 Task: Create a due date automation trigger when advanced on, the moment a card is due add fields without custom field "Resume" unchecked.
Action: Mouse pressed left at (920, 274)
Screenshot: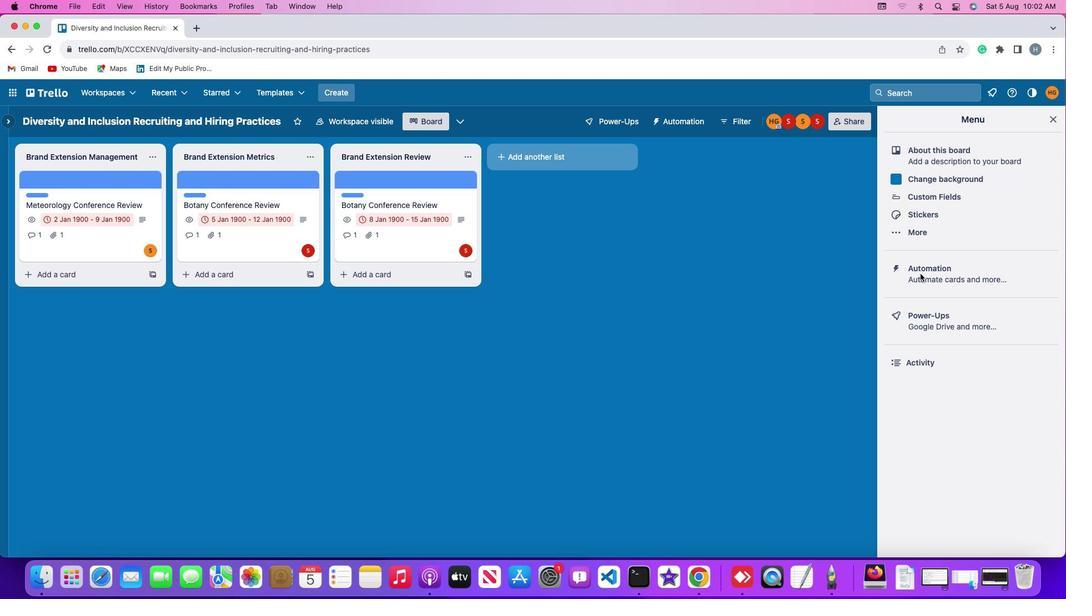 
Action: Mouse pressed left at (920, 274)
Screenshot: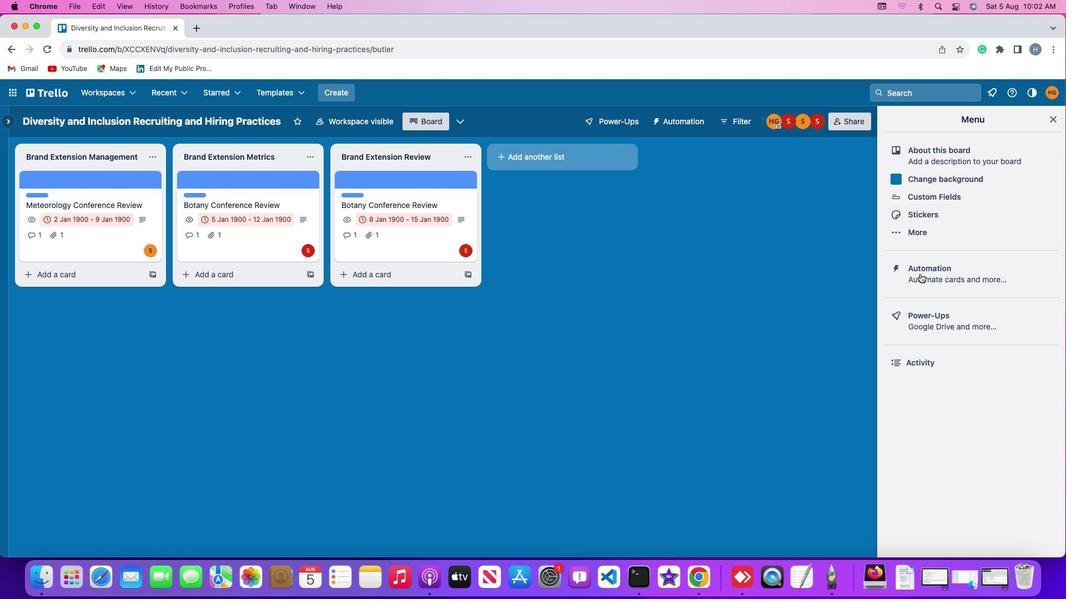 
Action: Mouse moved to (54, 255)
Screenshot: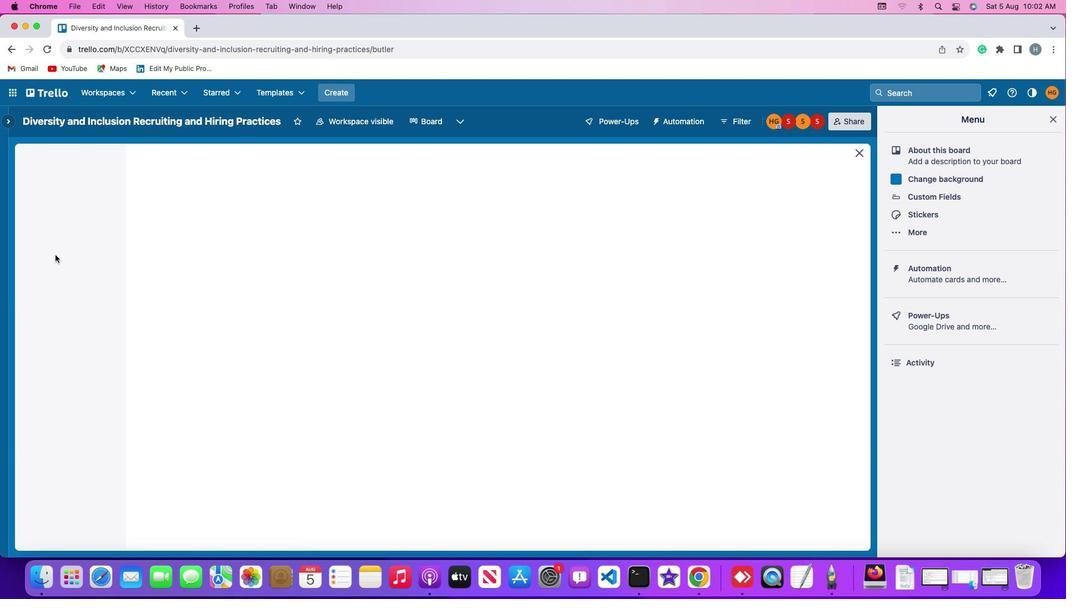 
Action: Mouse pressed left at (54, 255)
Screenshot: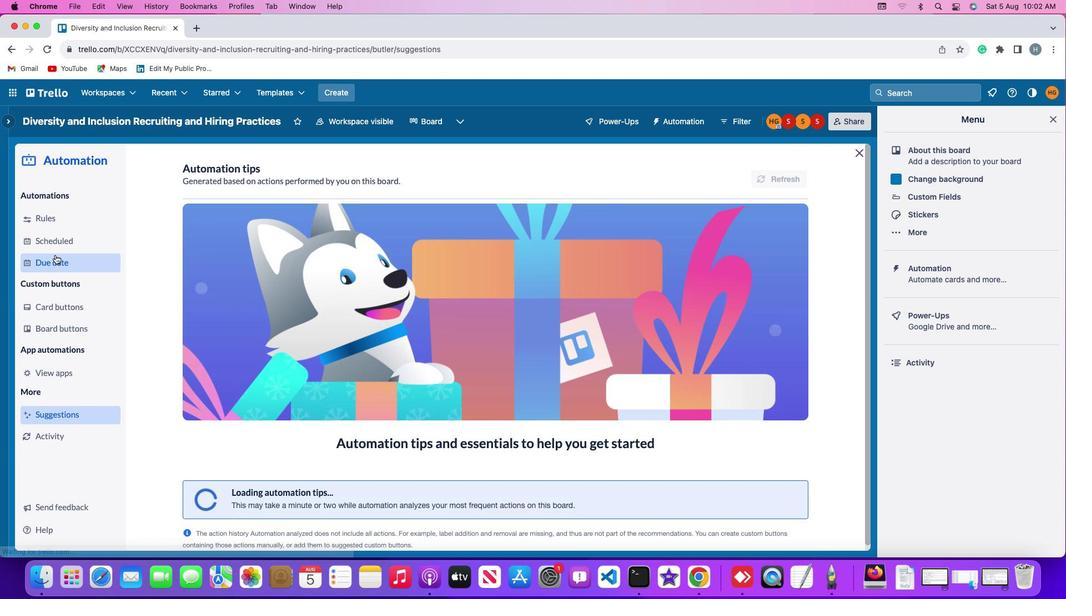 
Action: Mouse moved to (760, 169)
Screenshot: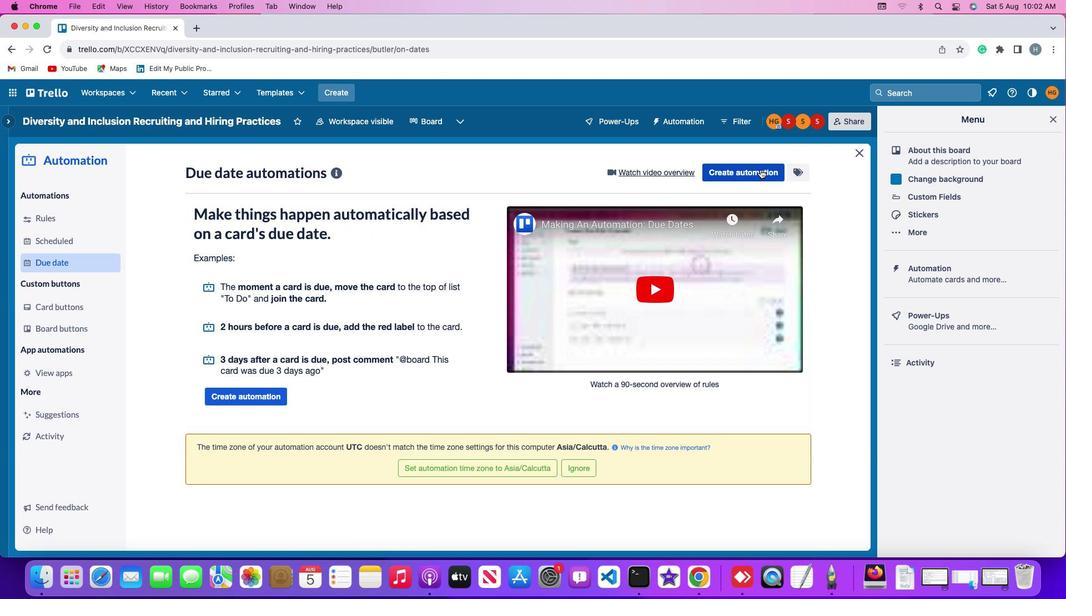 
Action: Mouse pressed left at (760, 169)
Screenshot: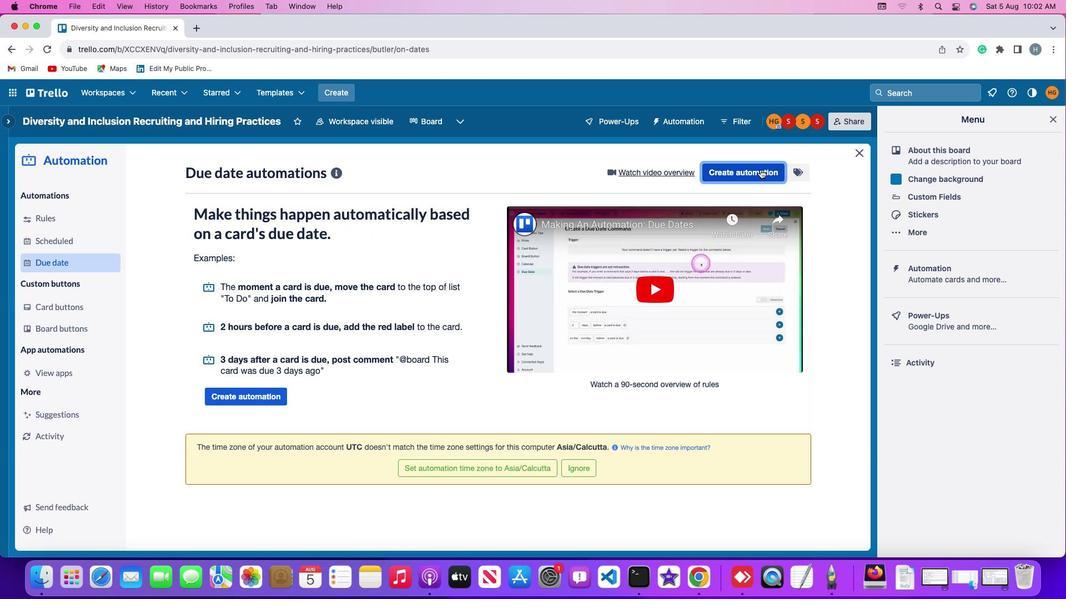 
Action: Mouse moved to (475, 277)
Screenshot: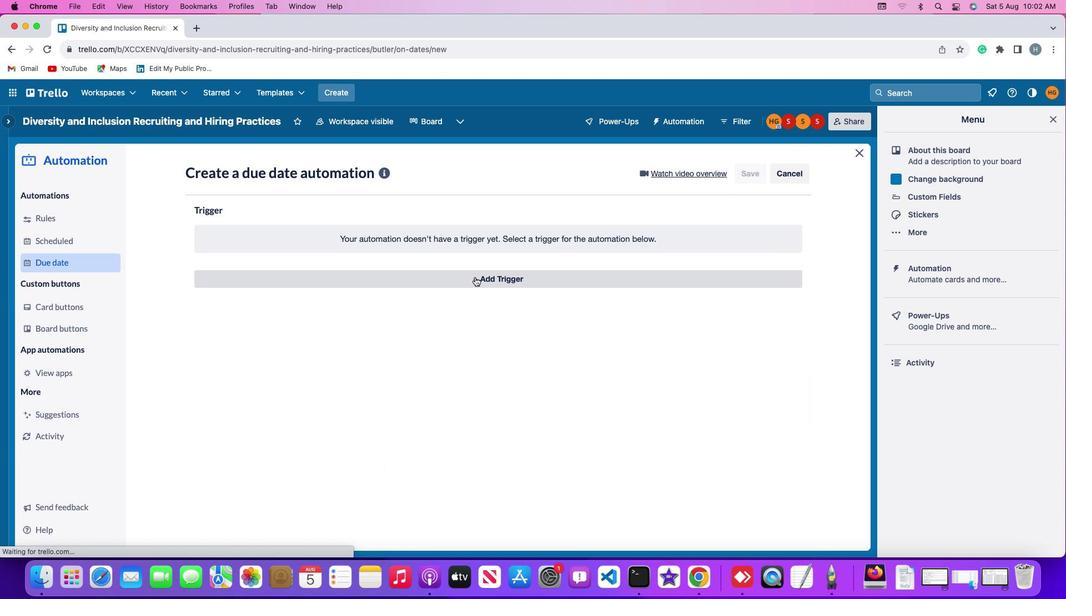 
Action: Mouse pressed left at (475, 277)
Screenshot: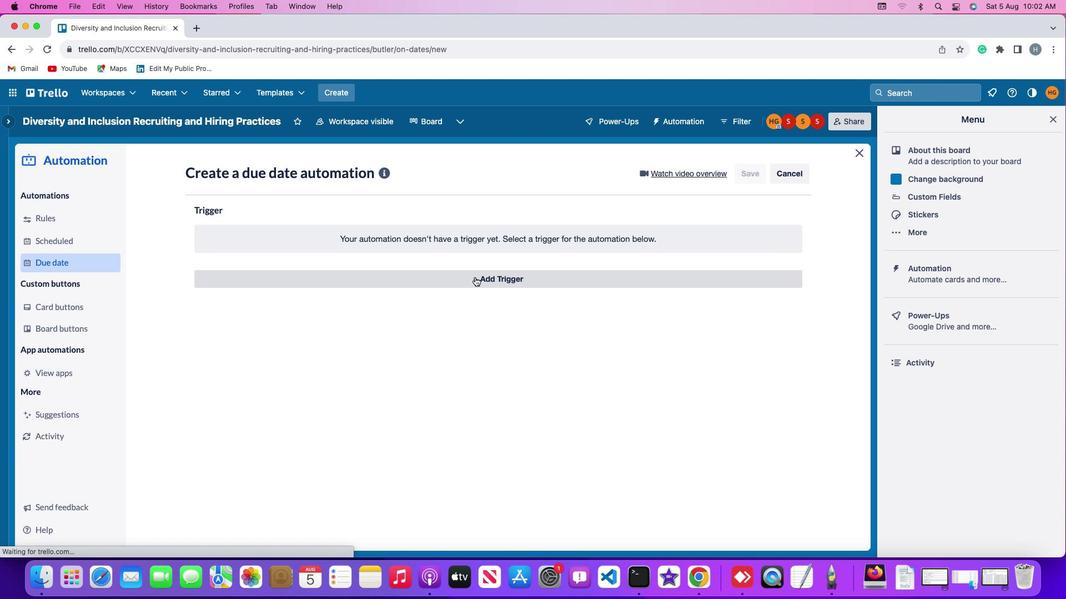 
Action: Mouse moved to (294, 409)
Screenshot: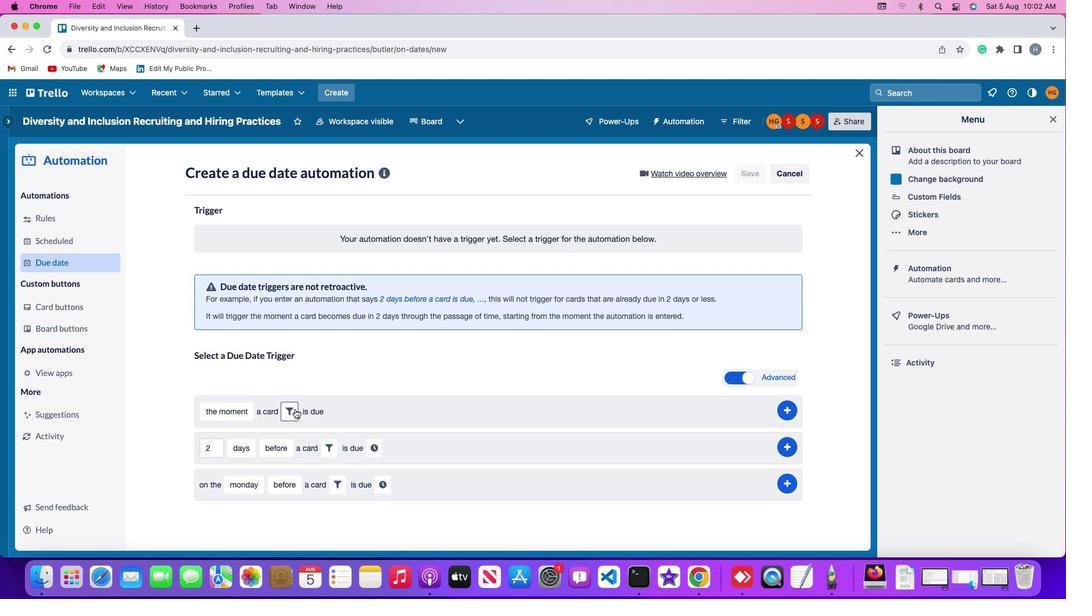 
Action: Mouse pressed left at (294, 409)
Screenshot: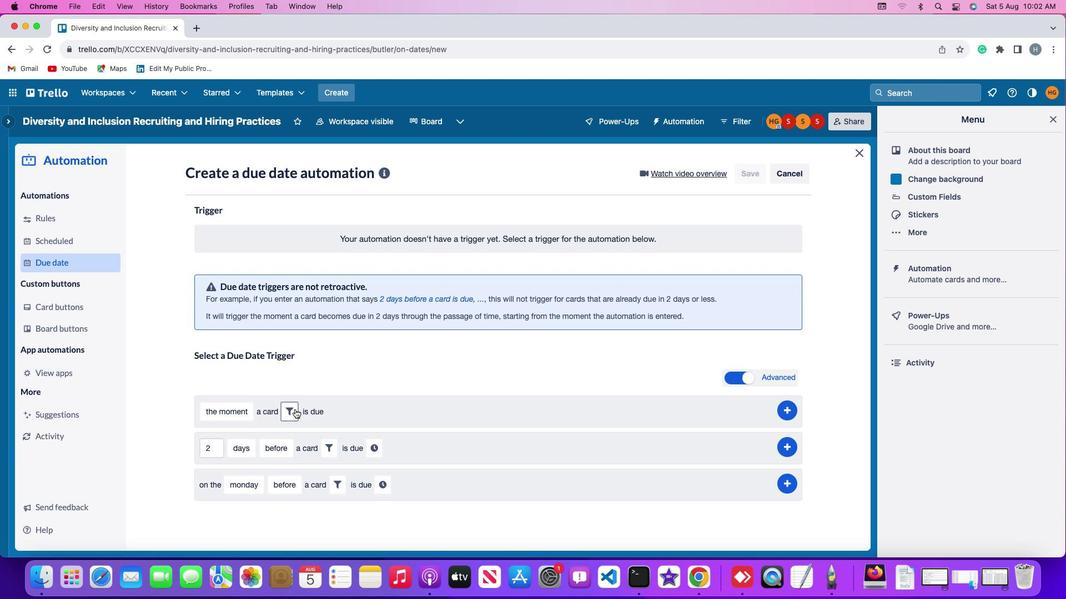 
Action: Mouse moved to (465, 443)
Screenshot: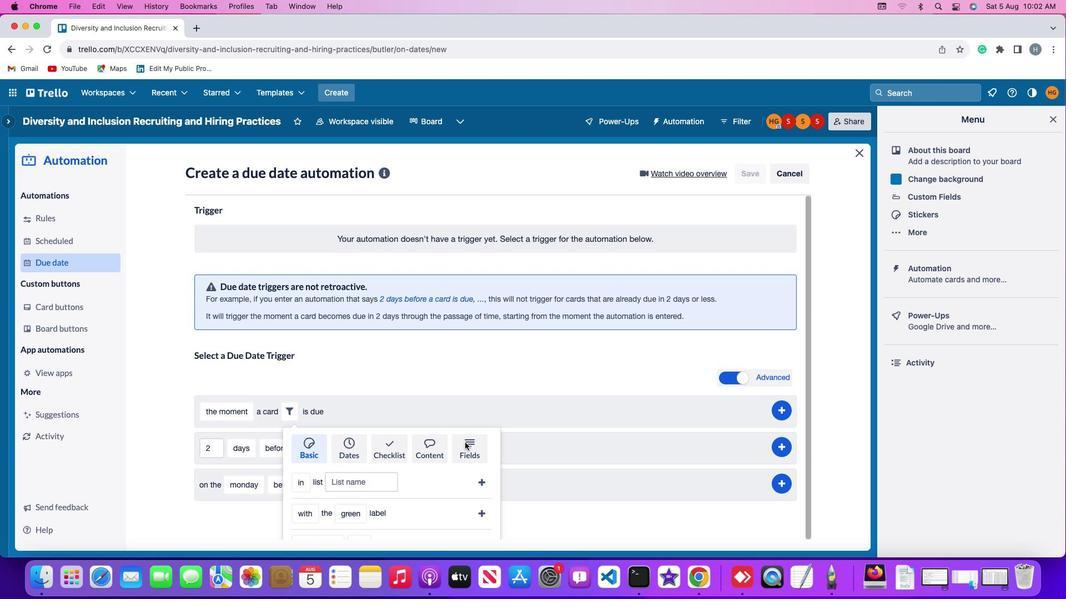
Action: Mouse pressed left at (465, 443)
Screenshot: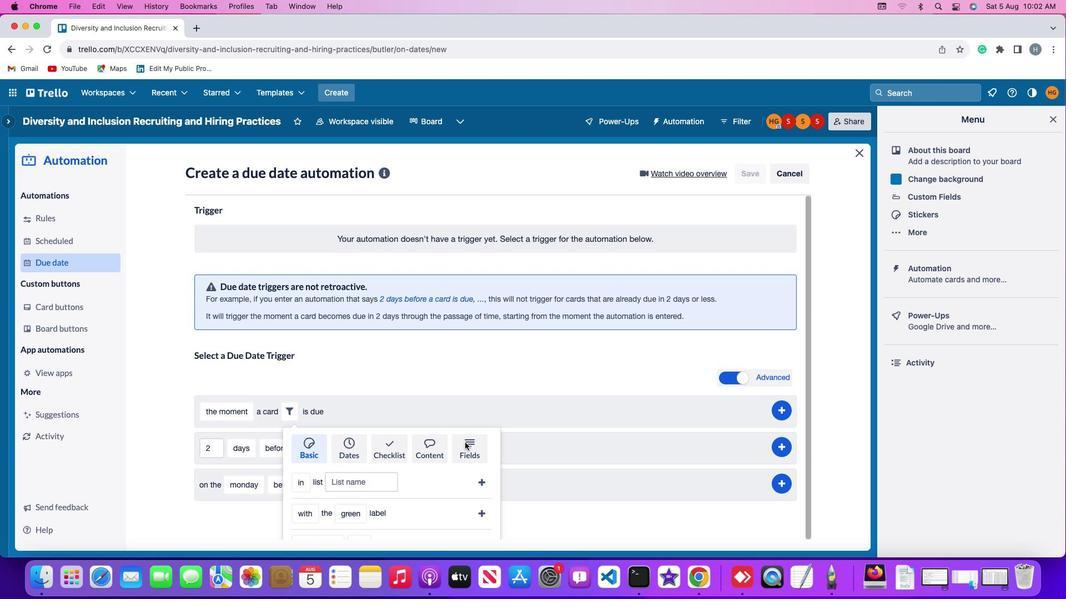 
Action: Mouse moved to (450, 439)
Screenshot: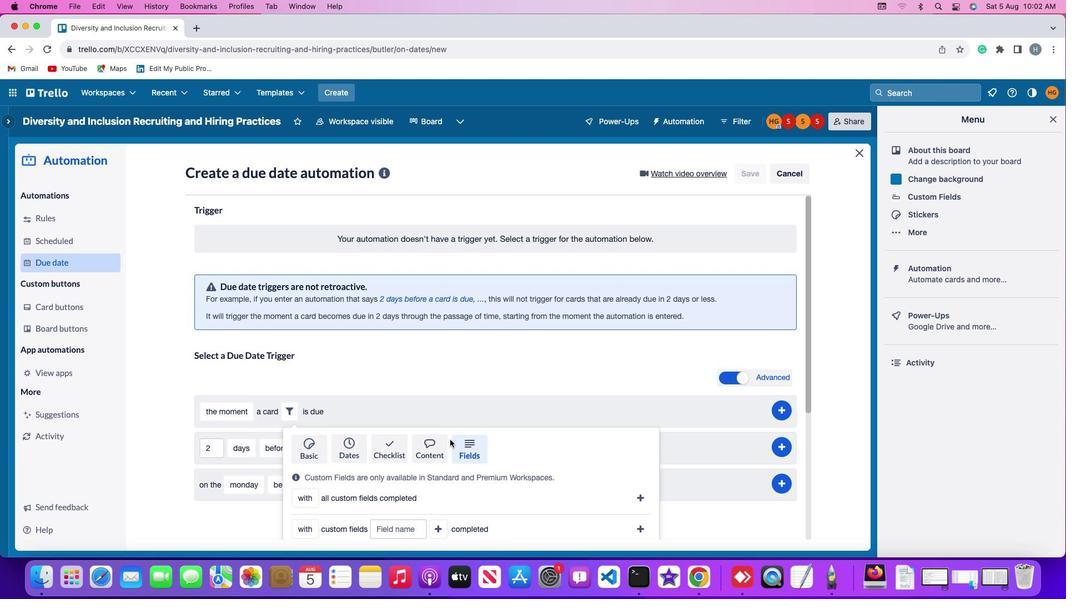 
Action: Mouse scrolled (450, 439) with delta (0, 0)
Screenshot: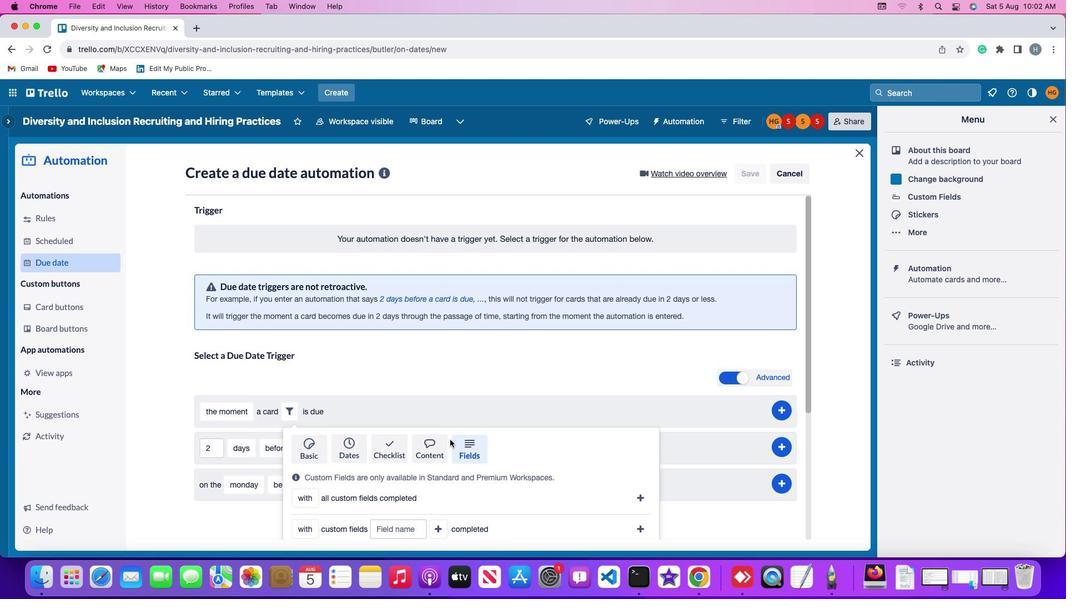 
Action: Mouse scrolled (450, 439) with delta (0, 0)
Screenshot: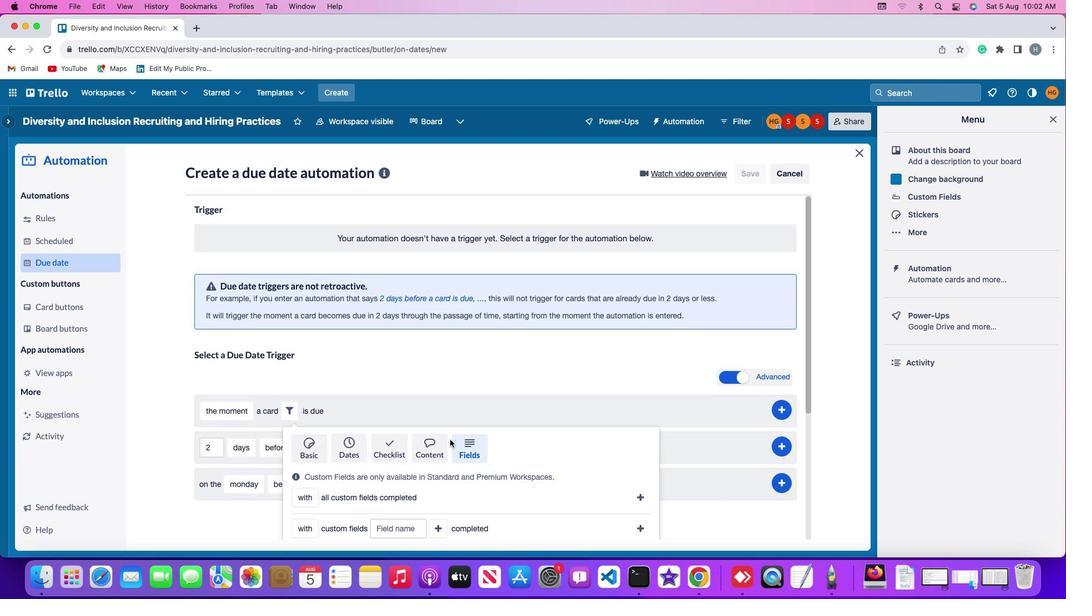 
Action: Mouse scrolled (450, 439) with delta (0, -1)
Screenshot: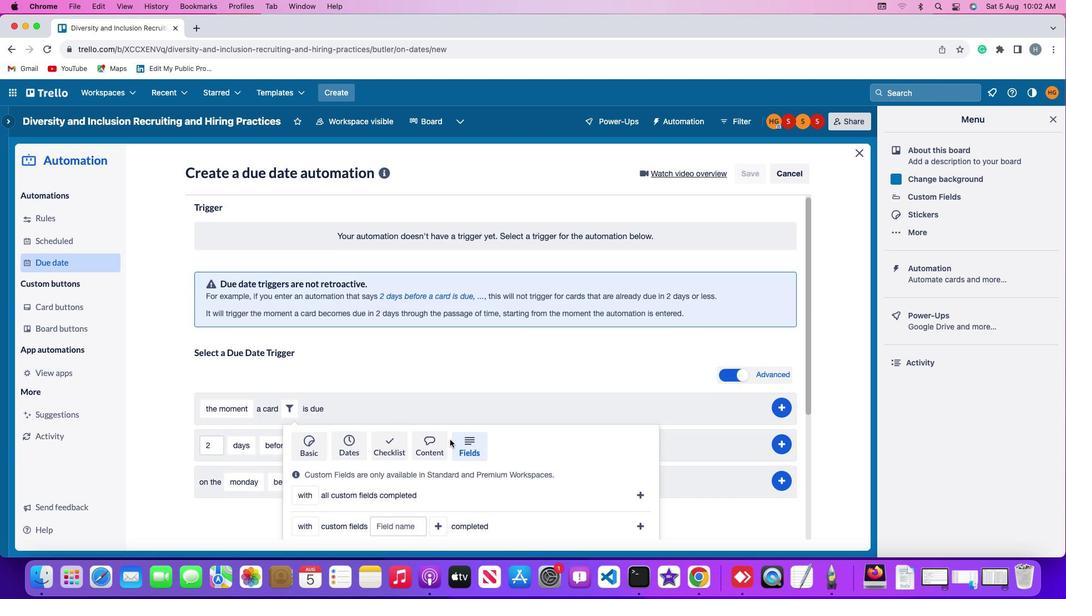 
Action: Mouse scrolled (450, 439) with delta (0, 0)
Screenshot: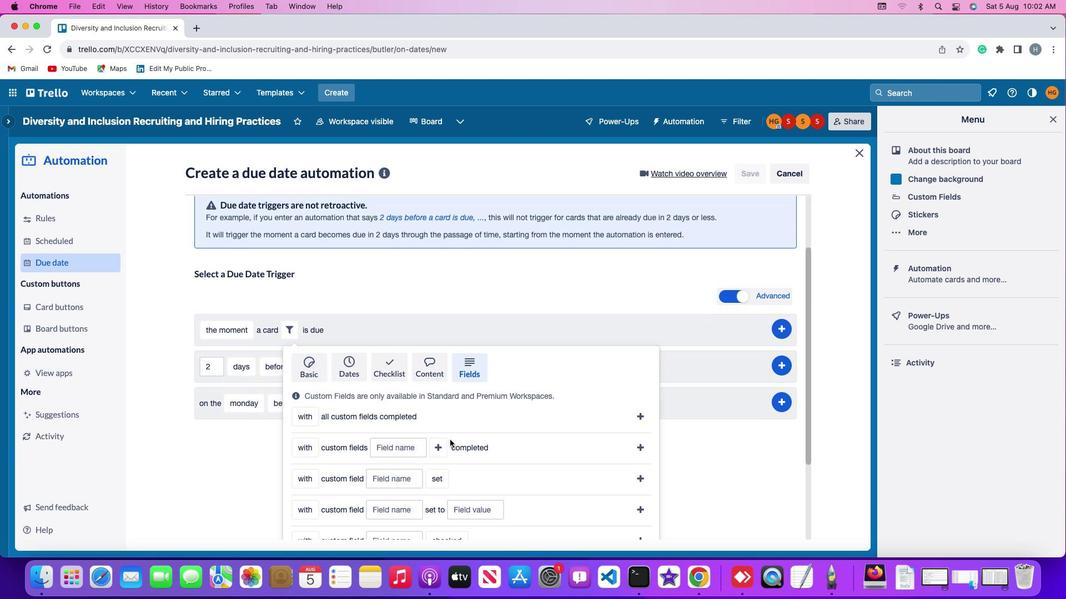 
Action: Mouse scrolled (450, 439) with delta (0, 0)
Screenshot: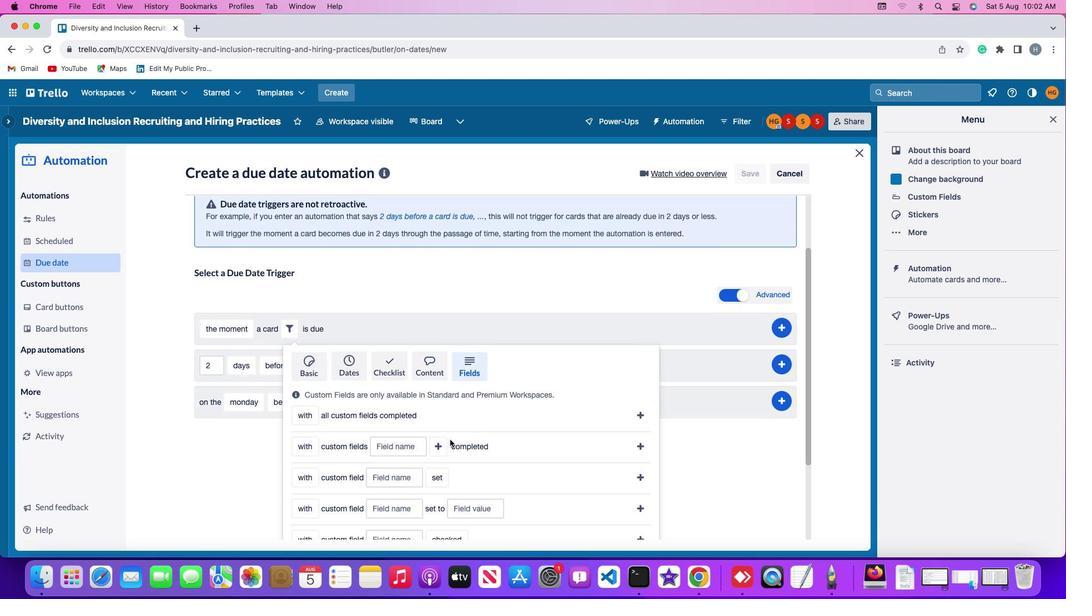 
Action: Mouse scrolled (450, 439) with delta (0, -1)
Screenshot: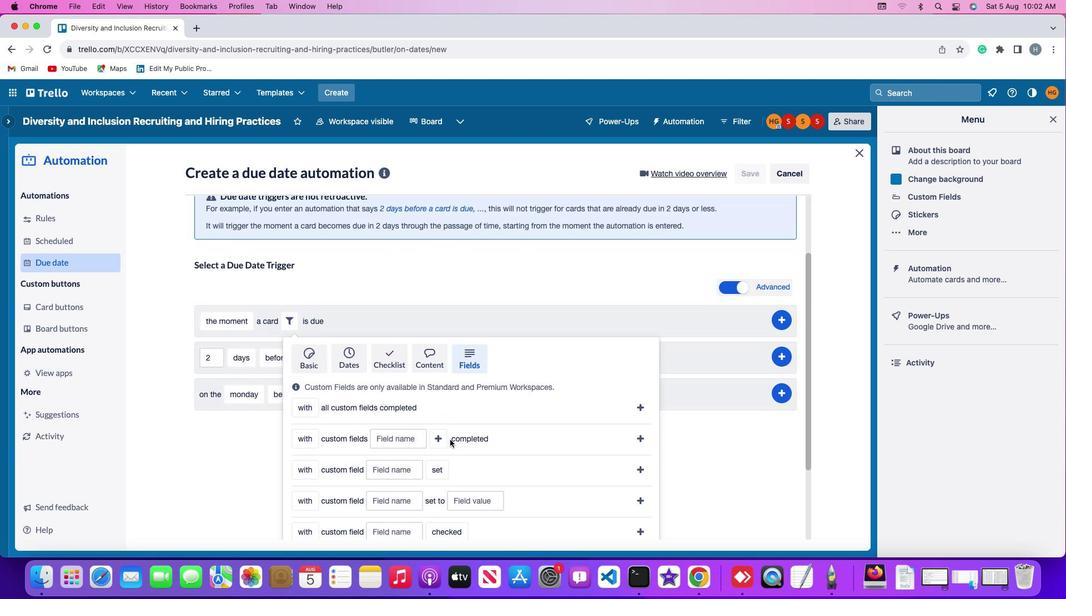 
Action: Mouse scrolled (450, 439) with delta (0, 0)
Screenshot: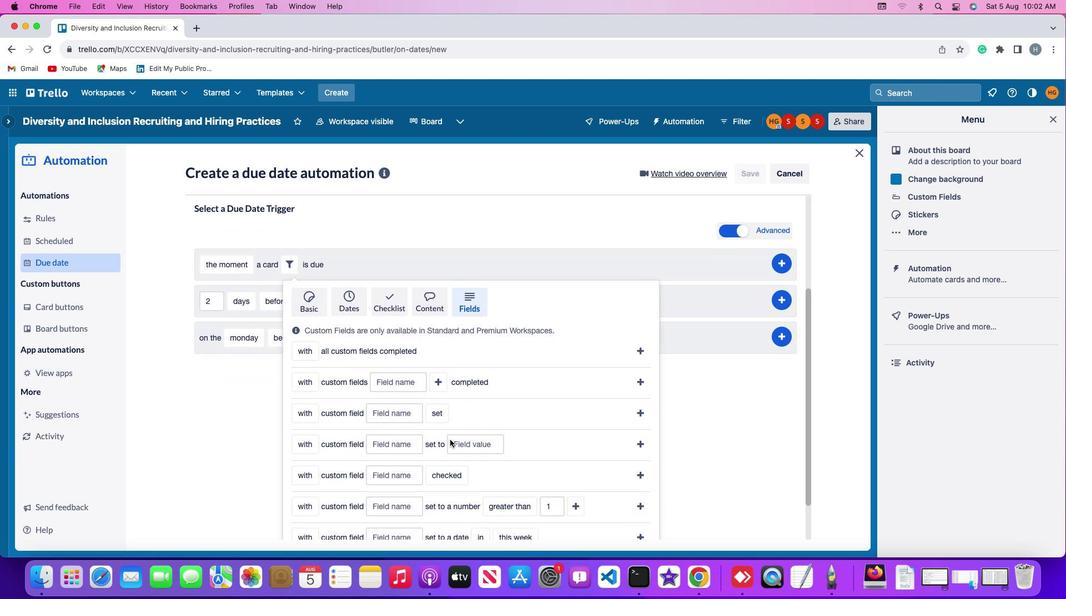 
Action: Mouse scrolled (450, 439) with delta (0, 0)
Screenshot: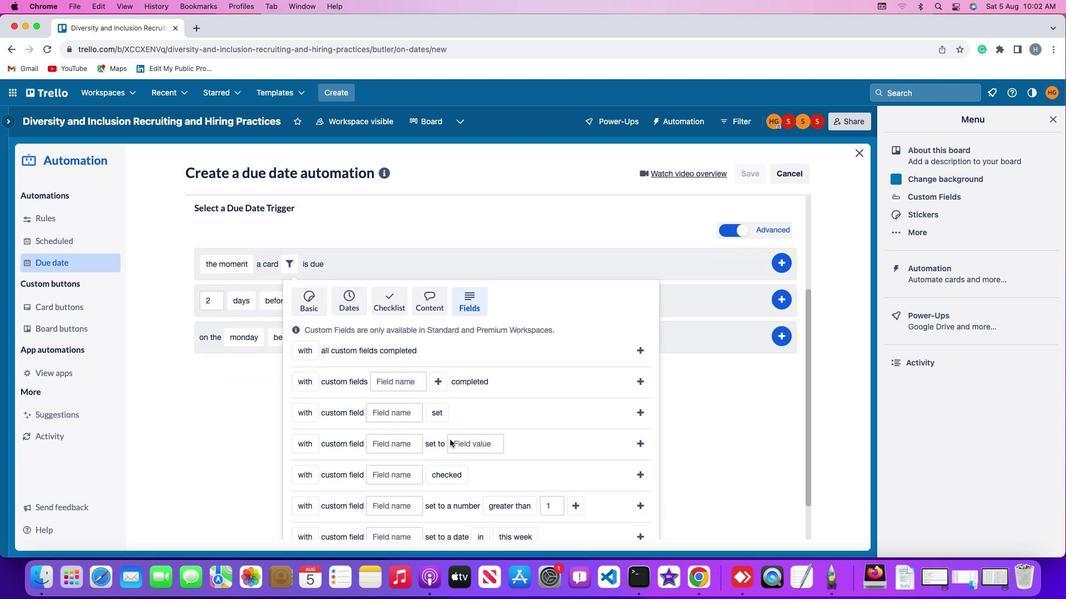 
Action: Mouse scrolled (450, 439) with delta (0, 0)
Screenshot: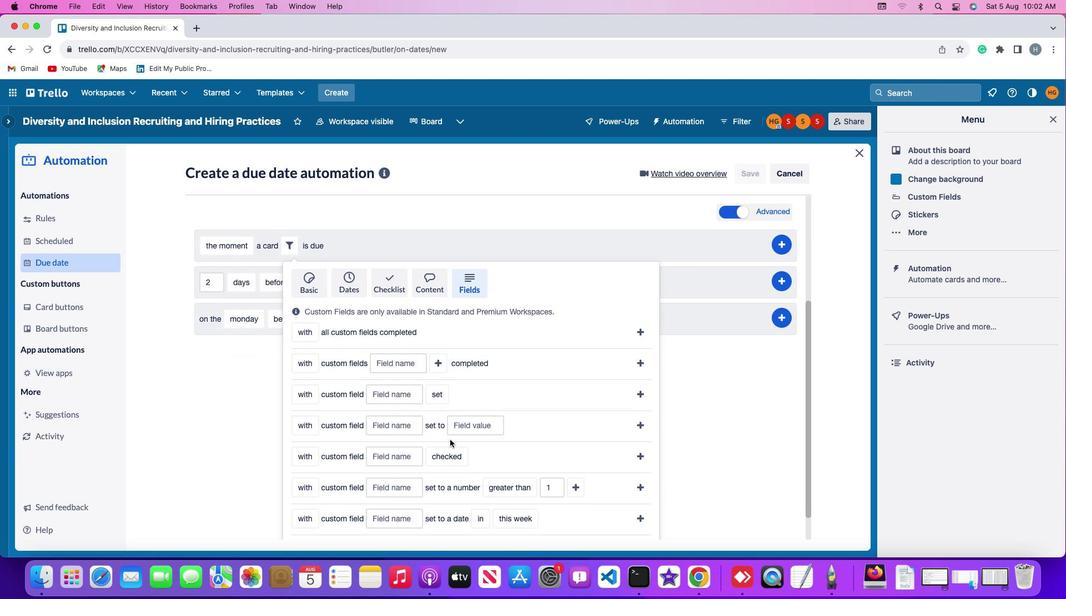 
Action: Mouse scrolled (450, 439) with delta (0, 0)
Screenshot: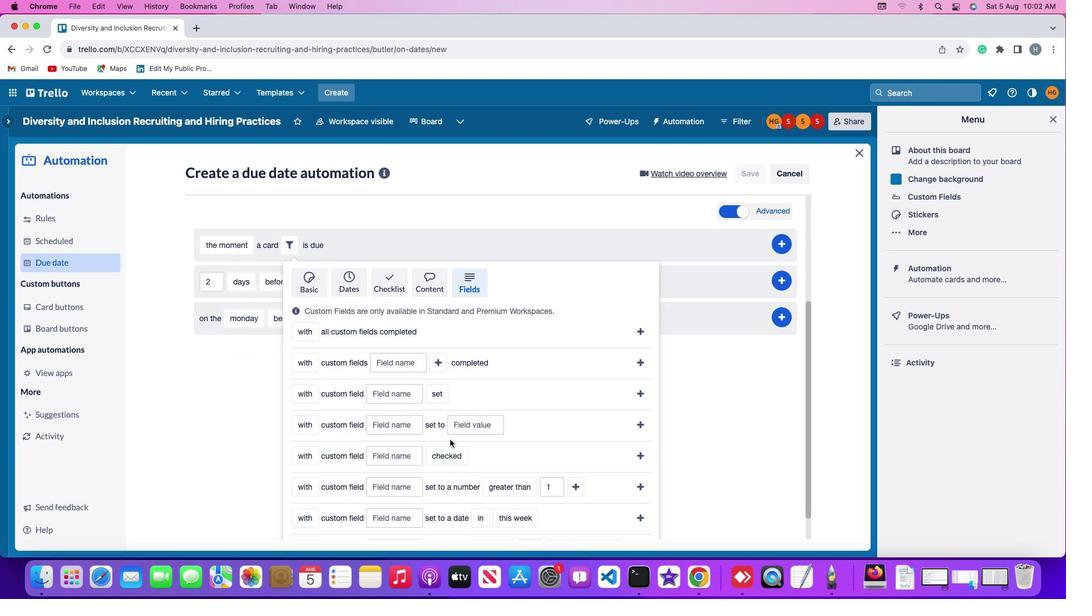 
Action: Mouse scrolled (450, 439) with delta (0, -1)
Screenshot: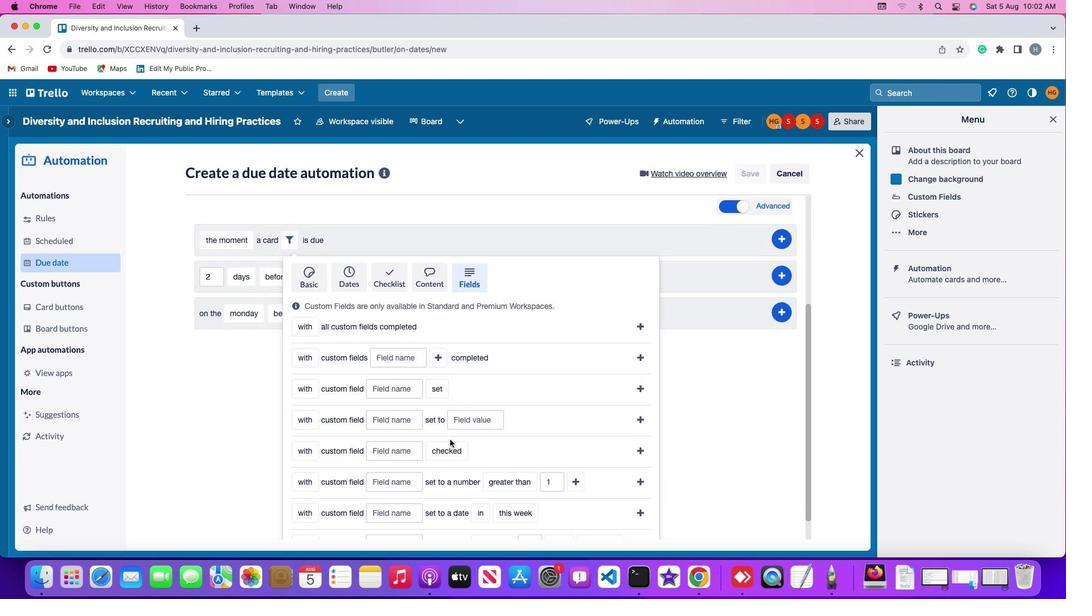 
Action: Mouse moved to (307, 423)
Screenshot: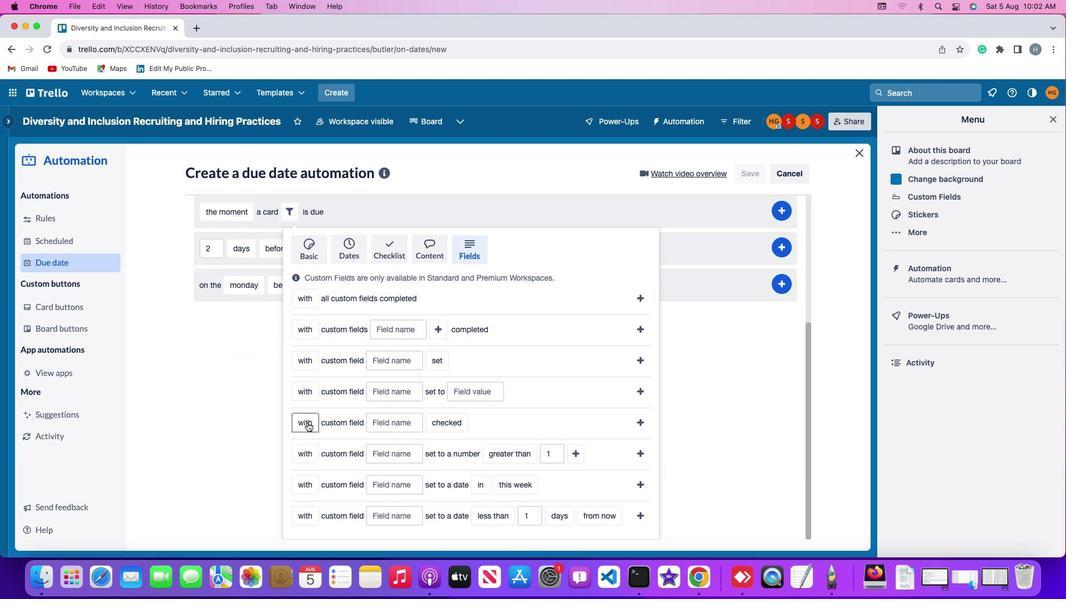 
Action: Mouse pressed left at (307, 423)
Screenshot: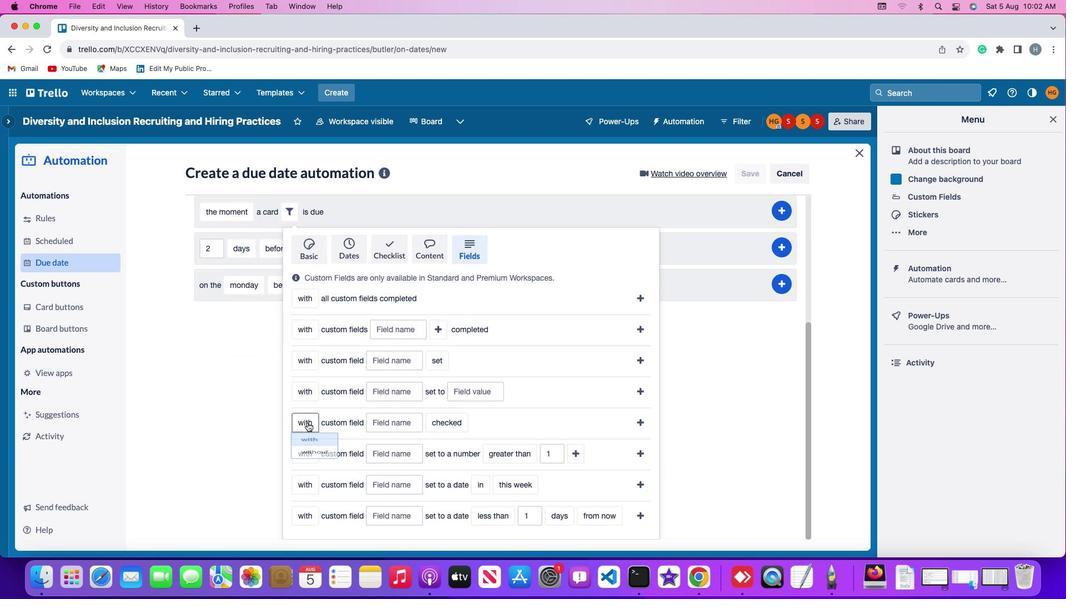 
Action: Mouse moved to (325, 461)
Screenshot: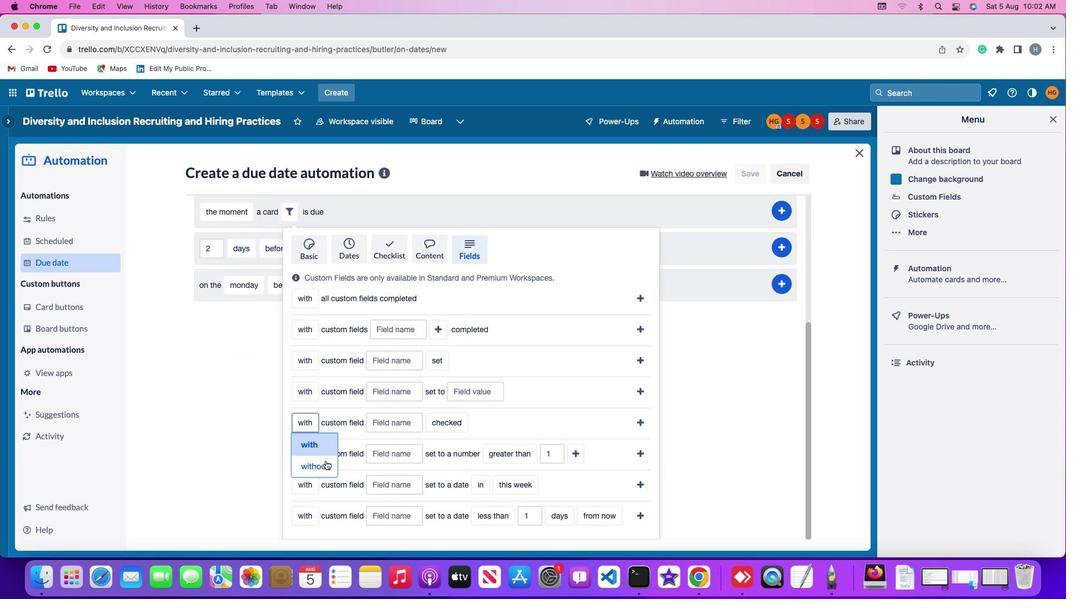 
Action: Mouse pressed left at (325, 461)
Screenshot: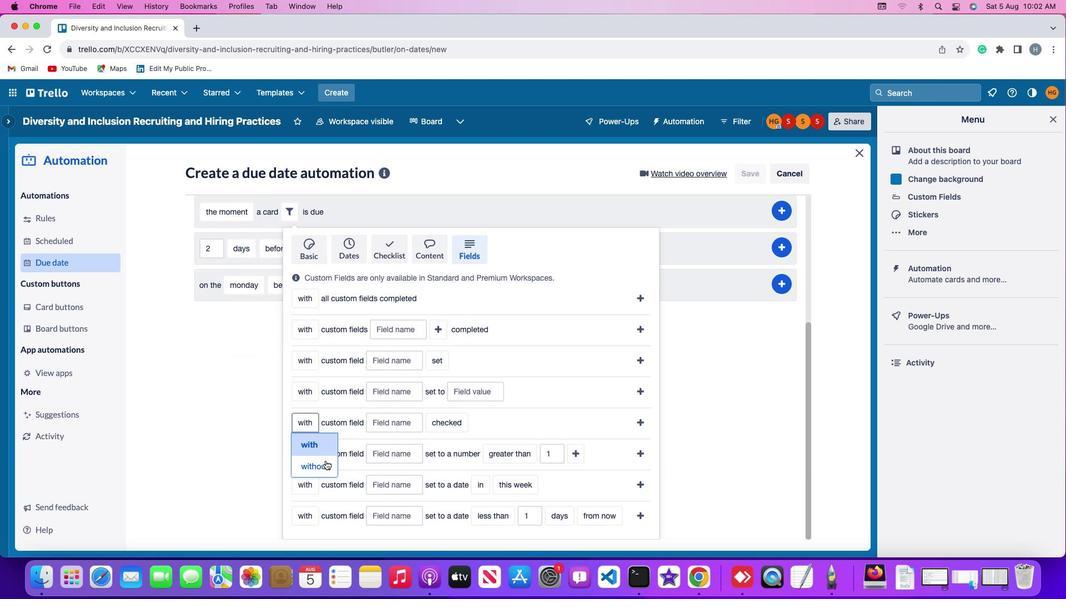 
Action: Mouse moved to (409, 422)
Screenshot: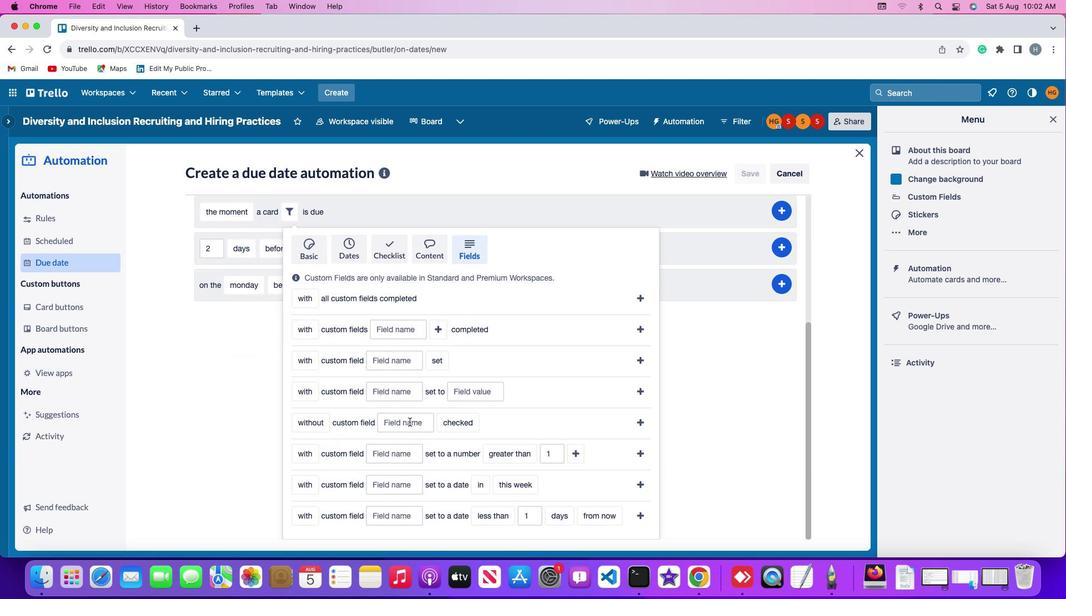 
Action: Mouse pressed left at (409, 422)
Screenshot: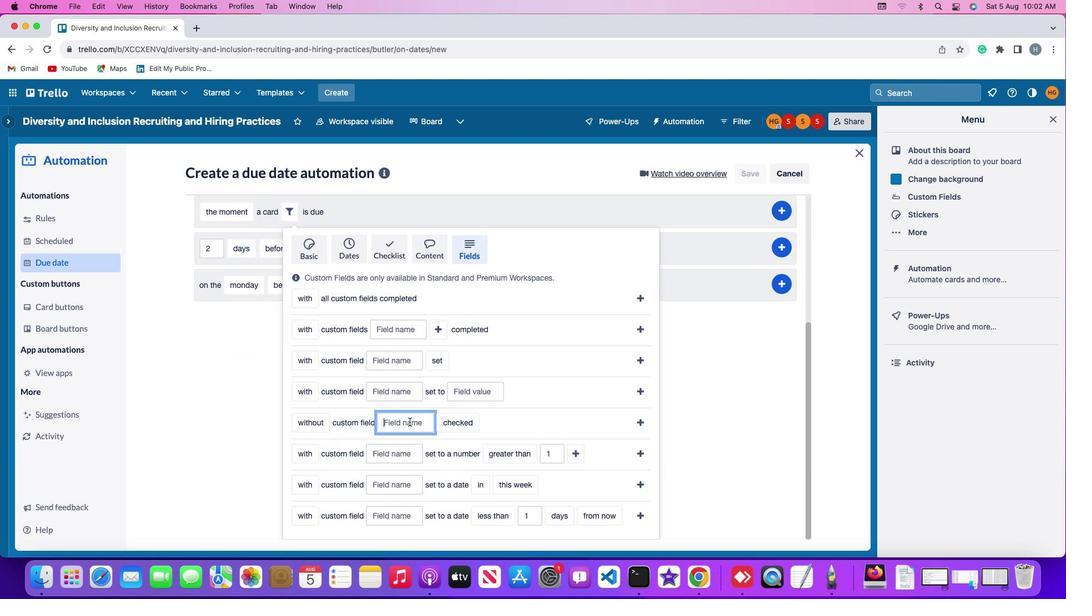 
Action: Mouse moved to (409, 422)
Screenshot: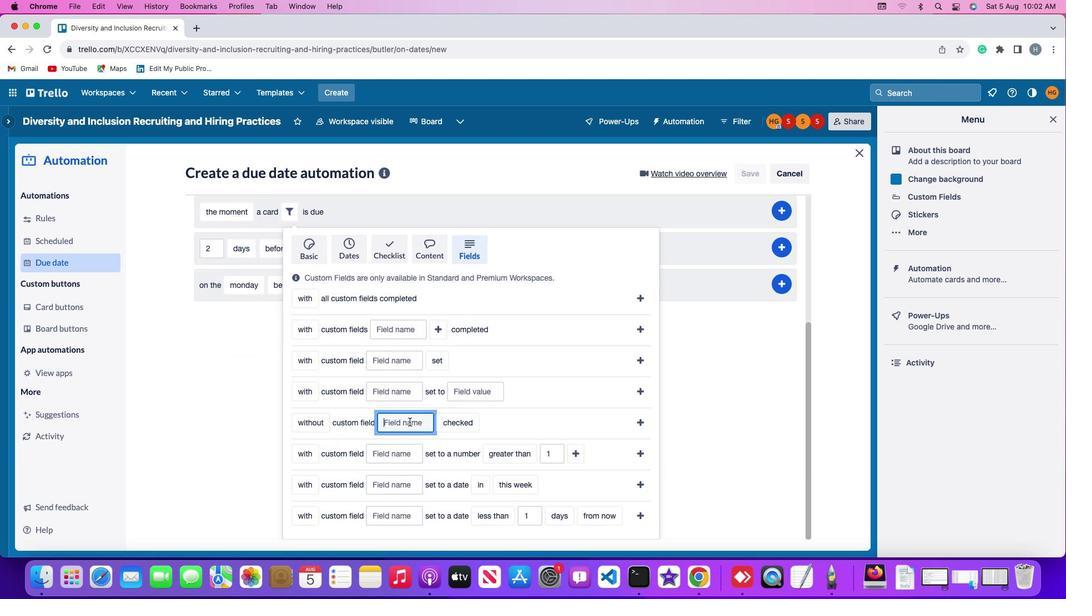 
Action: Key pressed Key.shift'R''e''s''u''m''e'
Screenshot: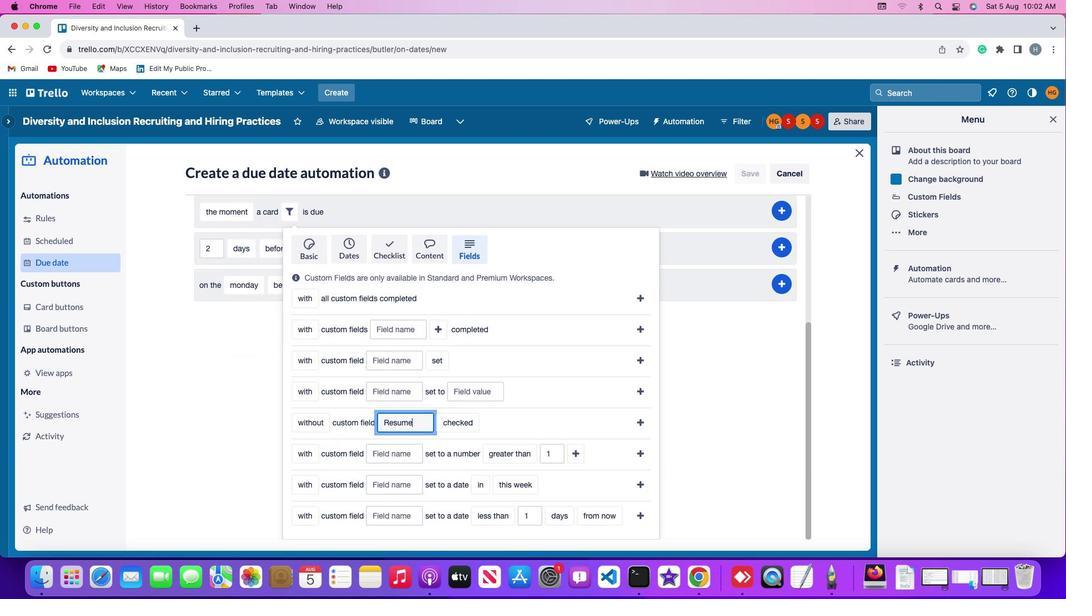 
Action: Mouse moved to (465, 415)
Screenshot: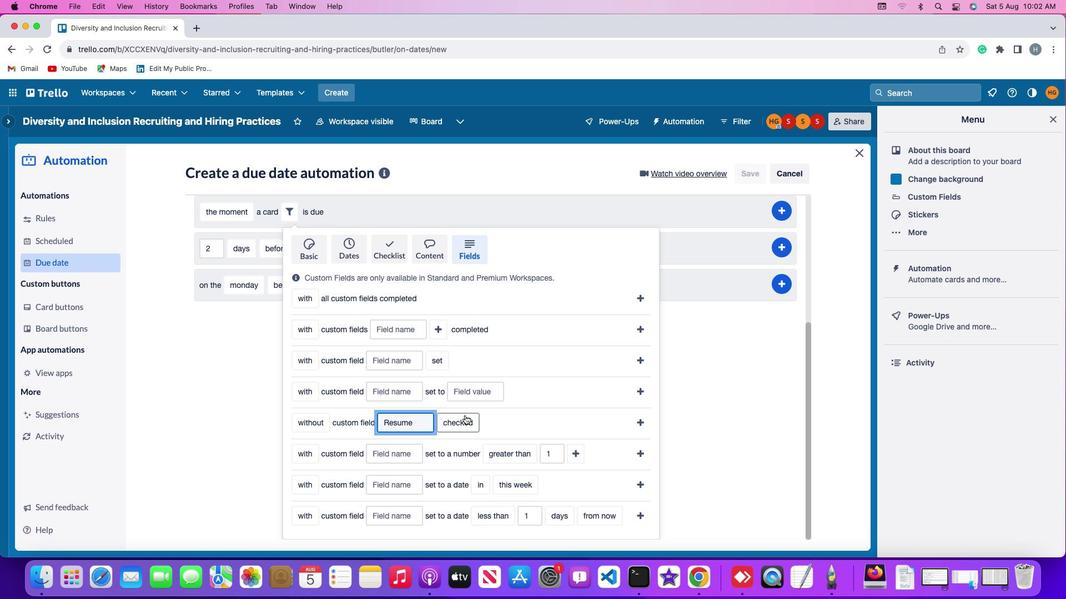 
Action: Mouse pressed left at (465, 415)
Screenshot: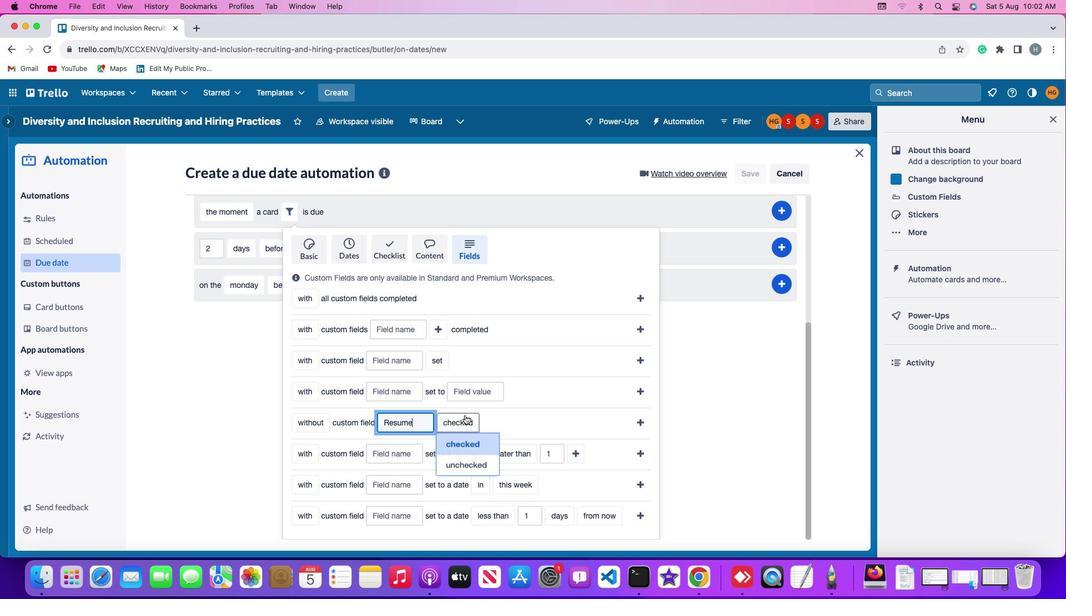 
Action: Mouse moved to (474, 466)
Screenshot: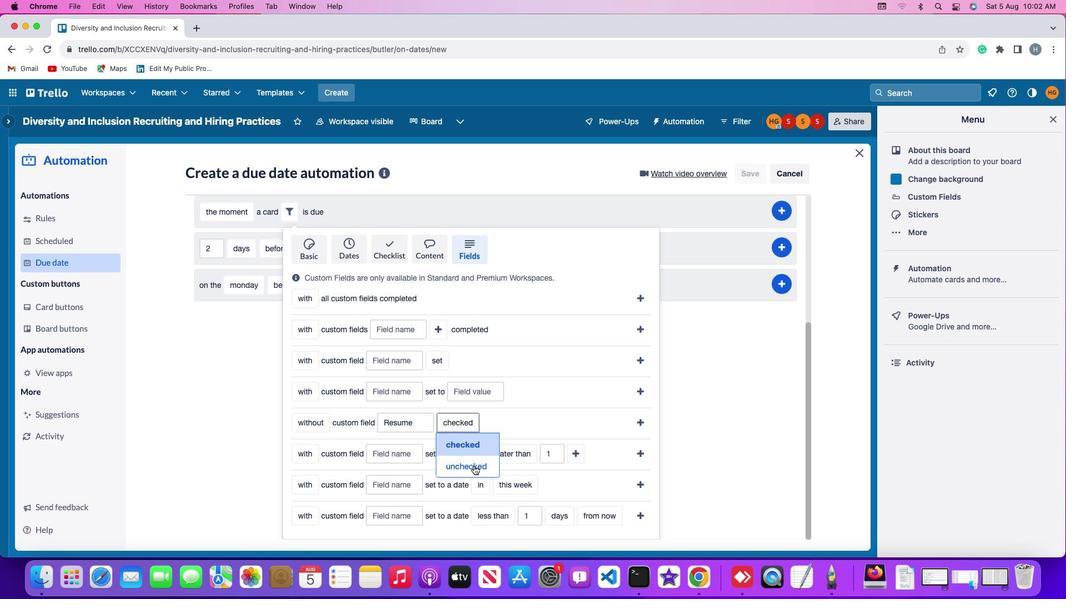 
Action: Mouse pressed left at (474, 466)
Screenshot: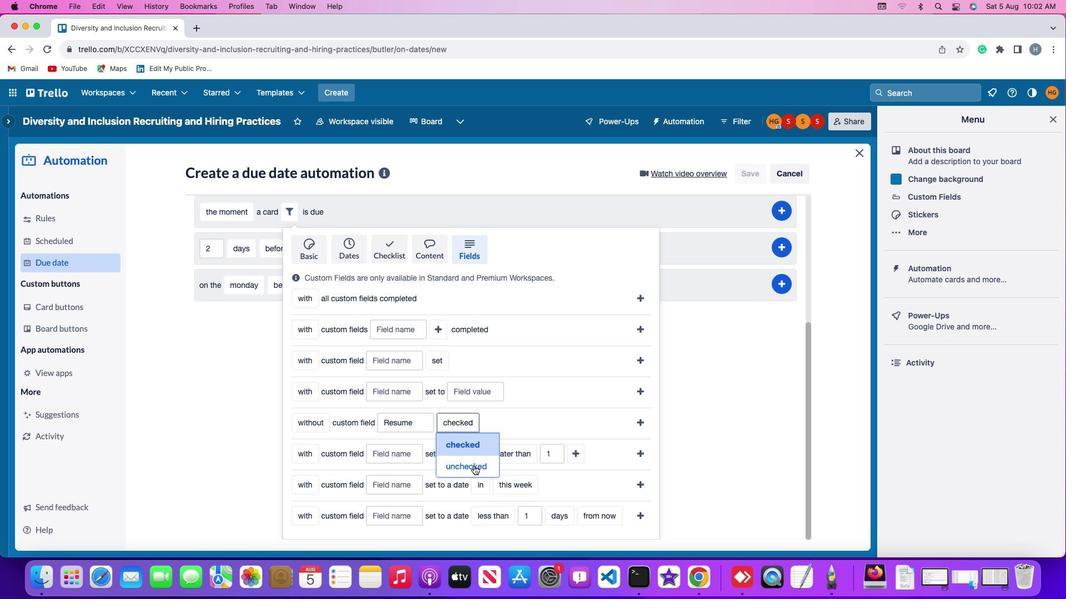 
Action: Mouse moved to (641, 419)
Screenshot: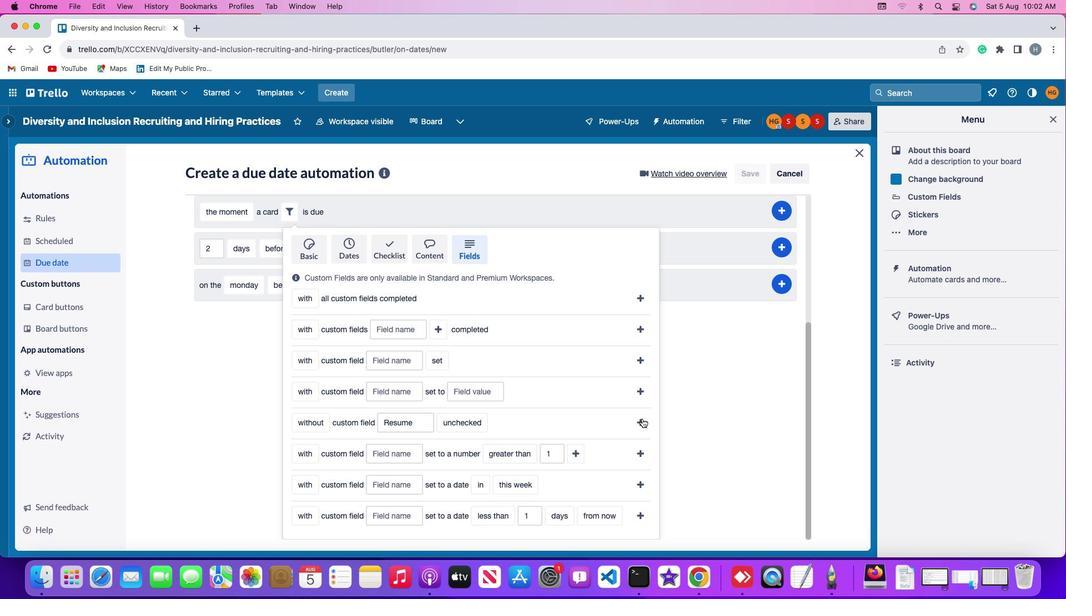 
Action: Mouse pressed left at (641, 419)
Screenshot: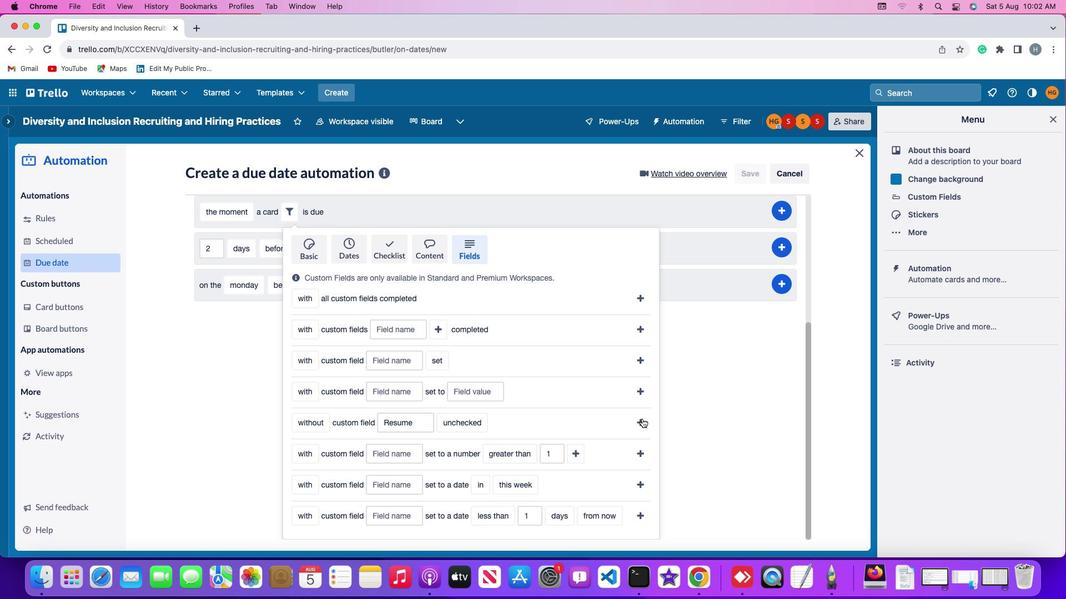 
Action: Mouse moved to (792, 404)
Screenshot: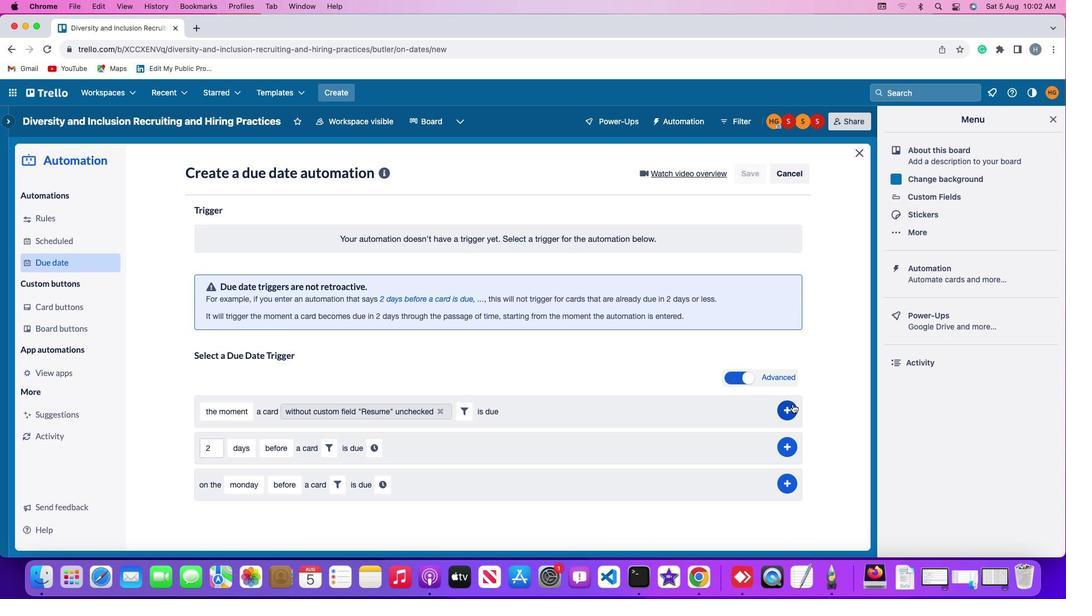 
Action: Mouse pressed left at (792, 404)
Screenshot: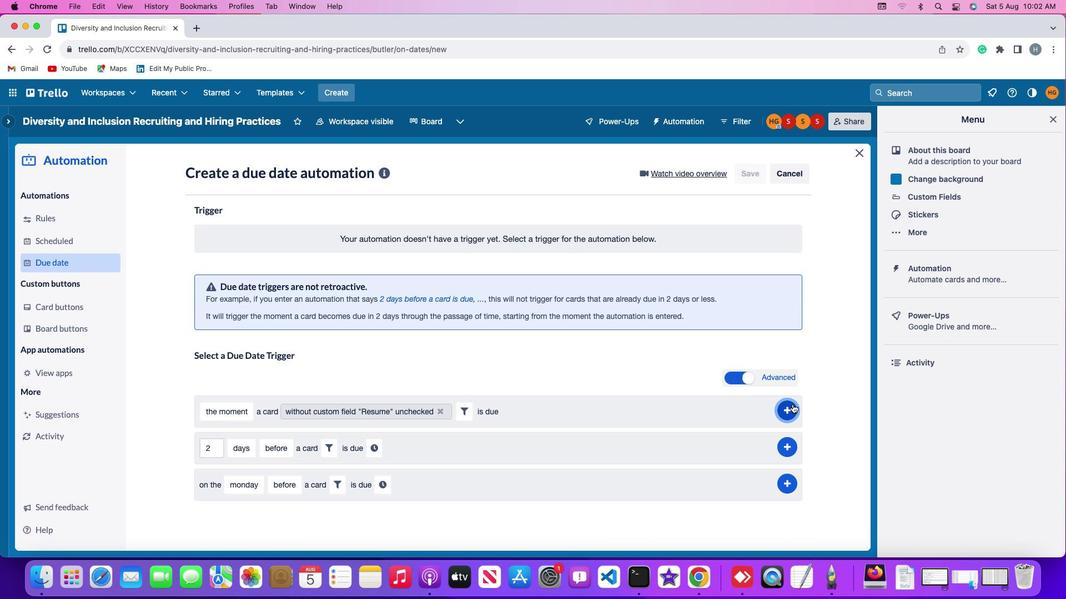 
Action: Mouse moved to (823, 352)
Screenshot: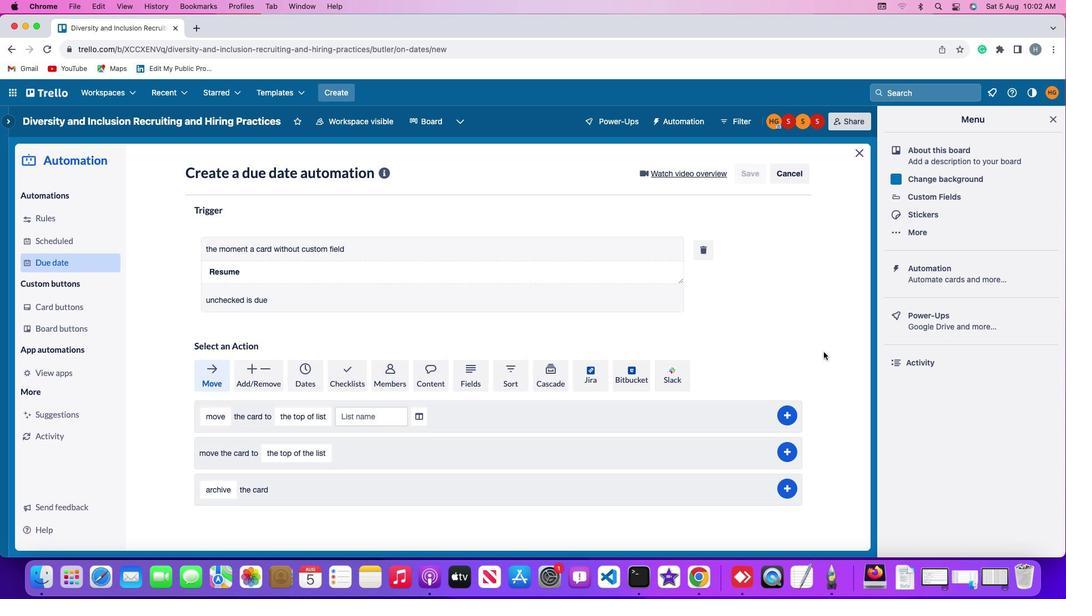 
